Task: Create a due date automation trigger when advanced on, on the wednesday before a card is due add dates without an overdue due date at 11:00 AM.
Action: Mouse moved to (813, 251)
Screenshot: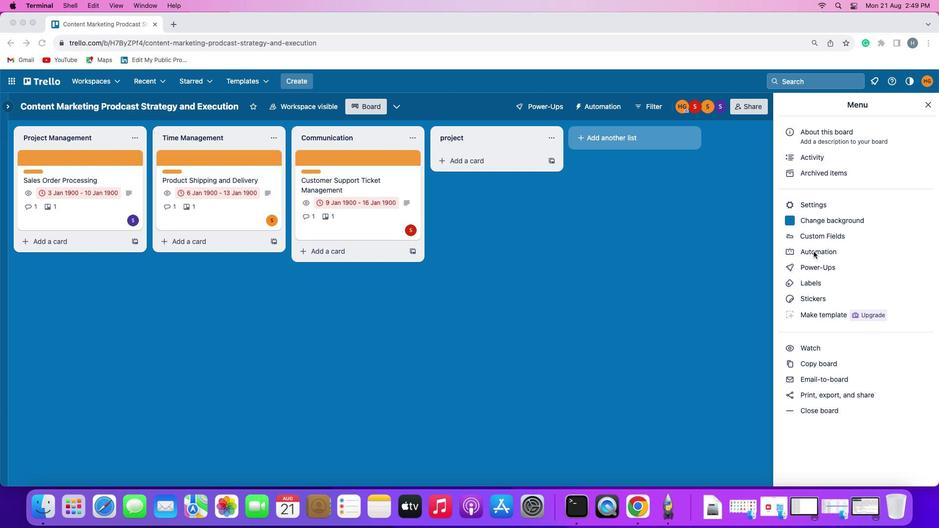 
Action: Mouse pressed left at (813, 251)
Screenshot: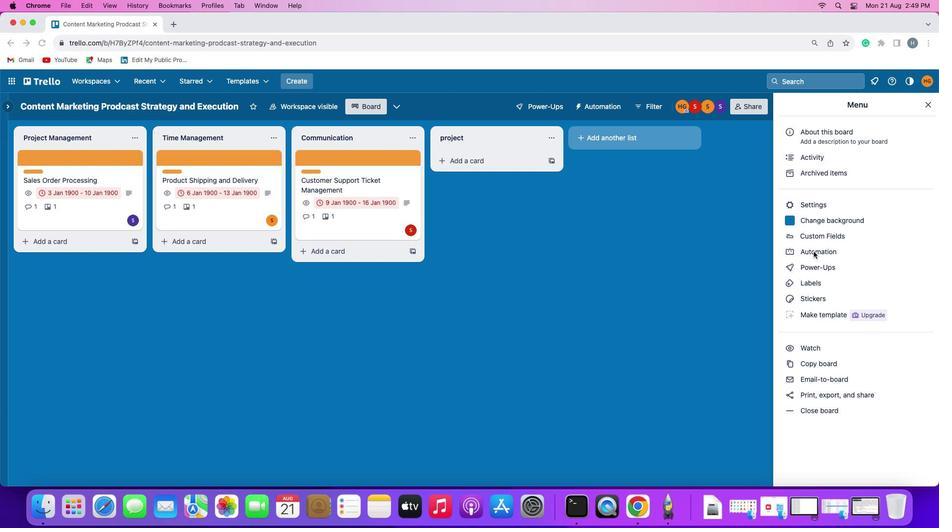 
Action: Mouse pressed left at (813, 251)
Screenshot: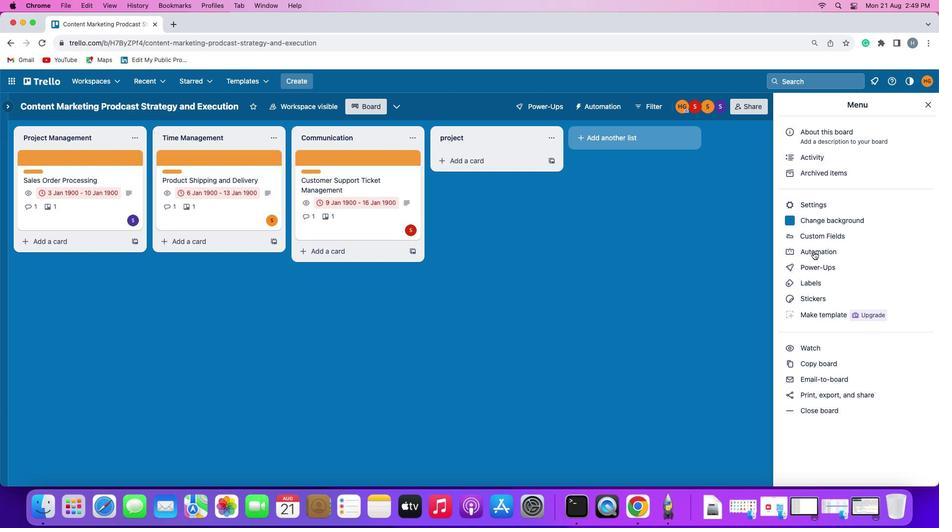
Action: Mouse moved to (59, 230)
Screenshot: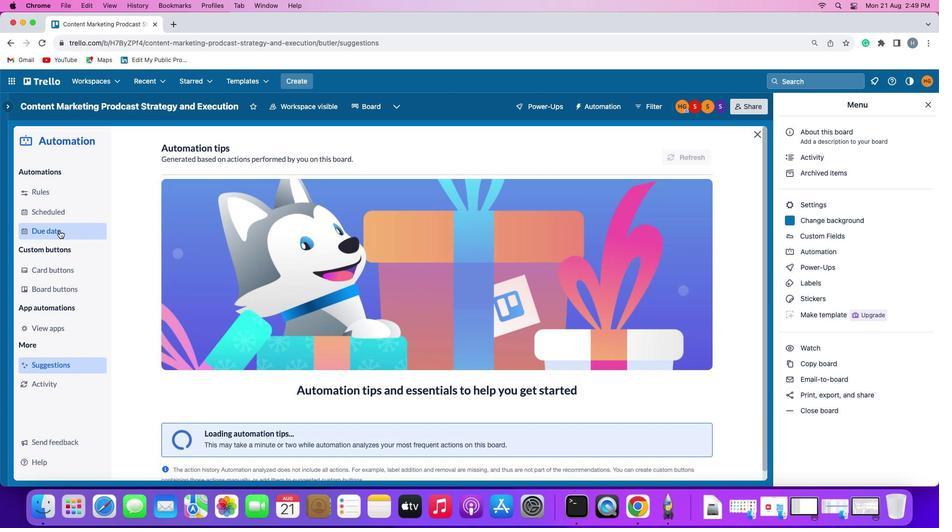 
Action: Mouse pressed left at (59, 230)
Screenshot: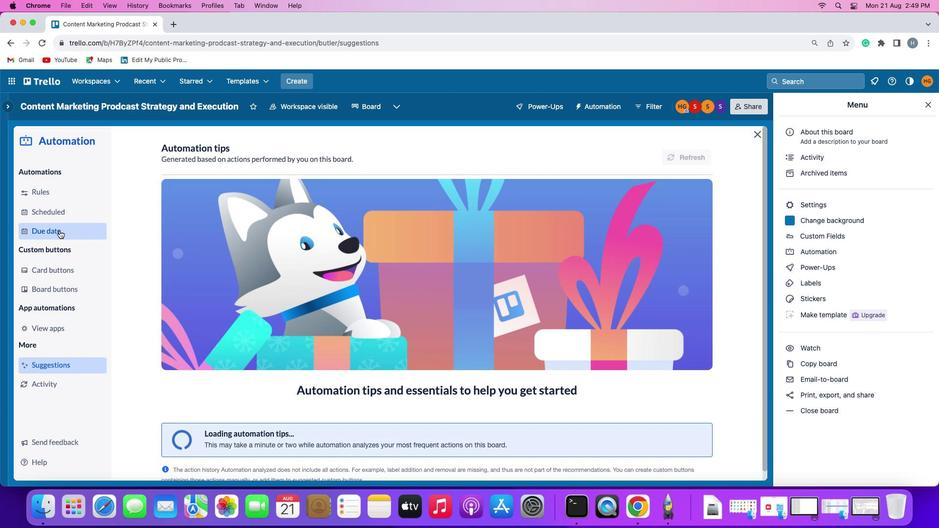 
Action: Mouse moved to (672, 148)
Screenshot: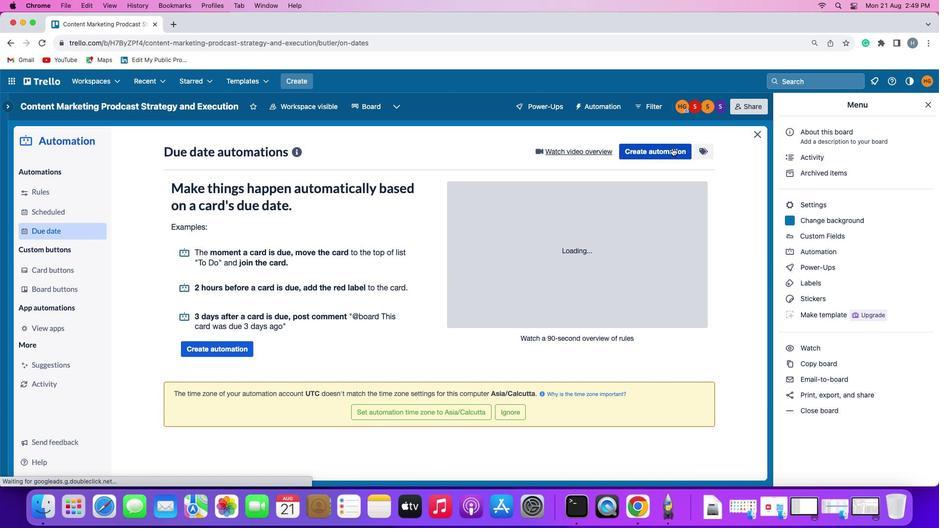 
Action: Mouse pressed left at (672, 148)
Screenshot: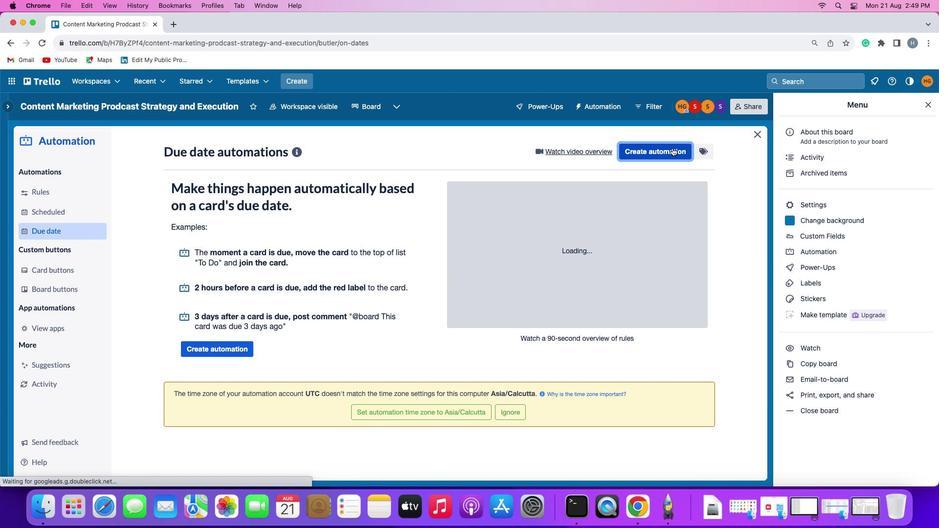 
Action: Mouse moved to (189, 243)
Screenshot: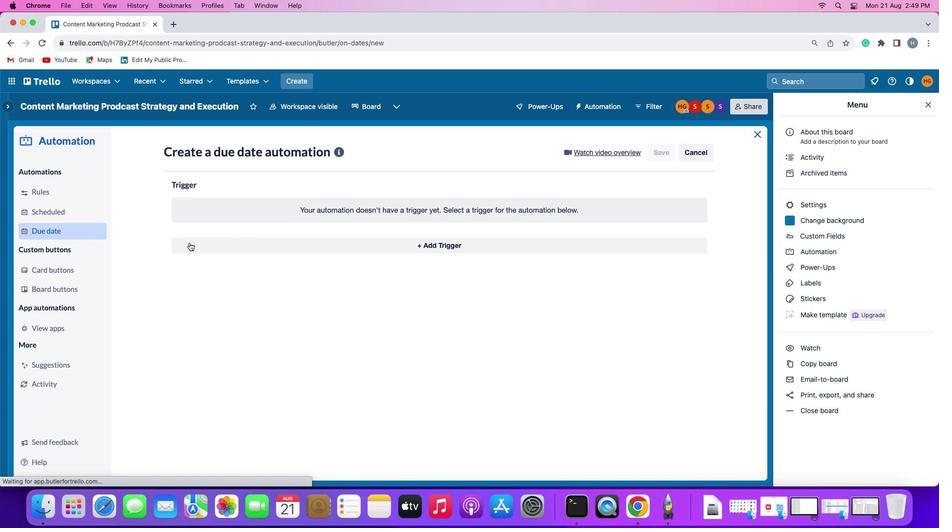 
Action: Mouse pressed left at (189, 243)
Screenshot: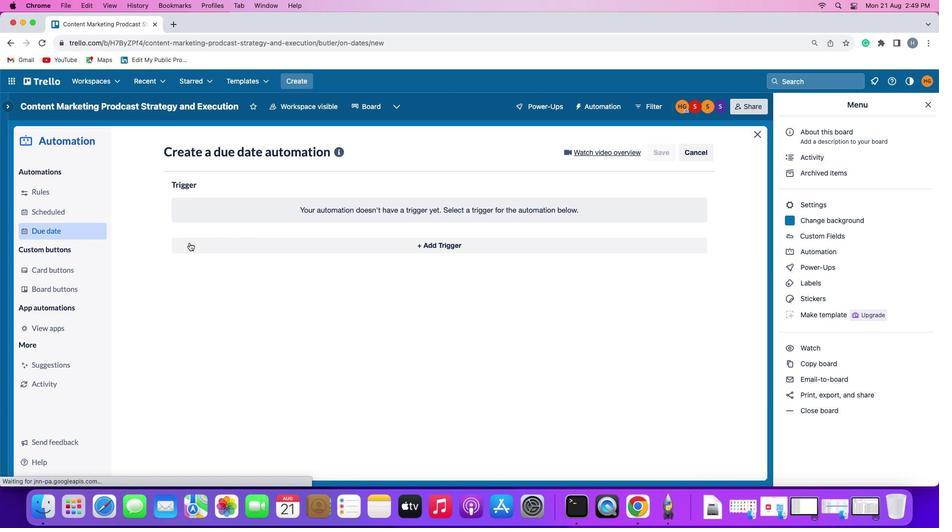 
Action: Mouse moved to (212, 421)
Screenshot: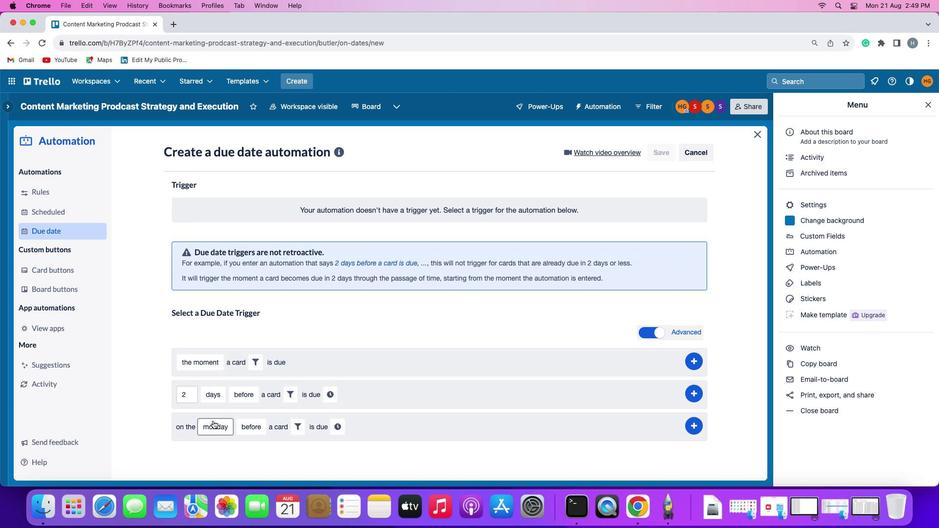 
Action: Mouse pressed left at (212, 421)
Screenshot: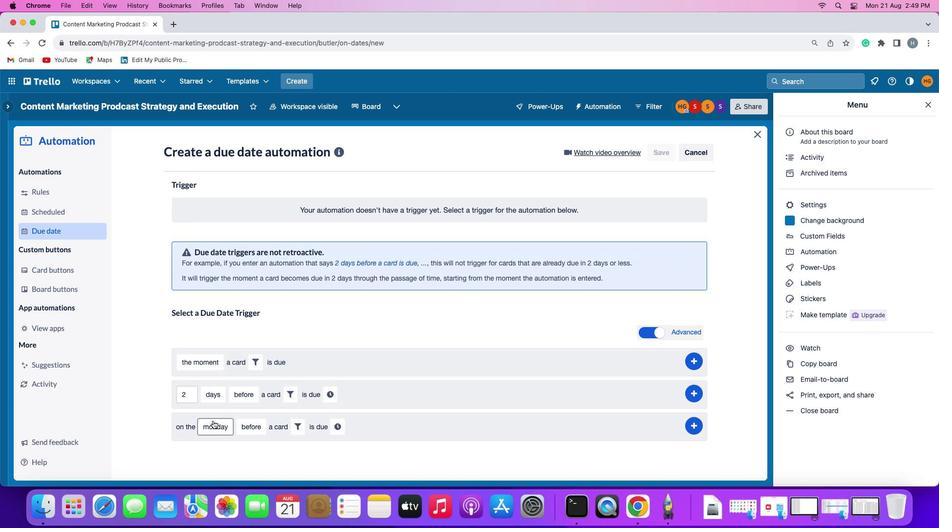 
Action: Mouse moved to (239, 332)
Screenshot: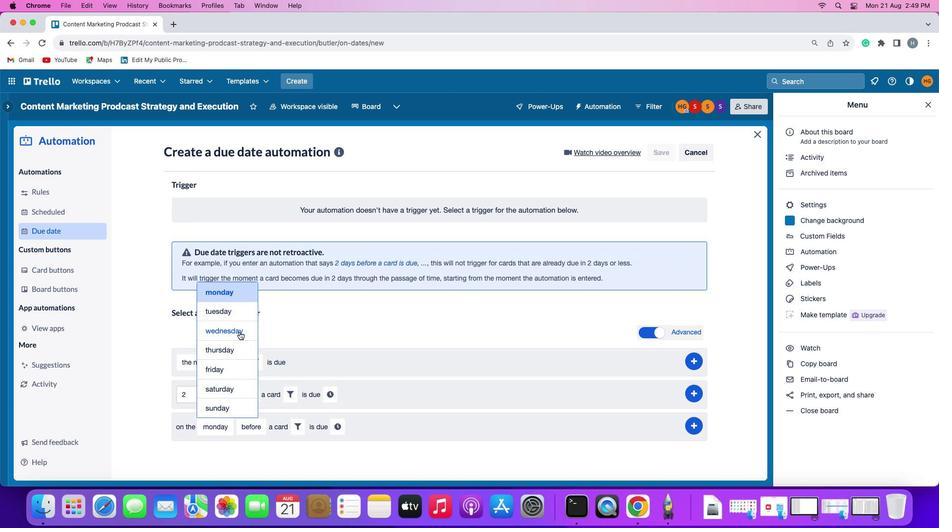 
Action: Mouse pressed left at (239, 332)
Screenshot: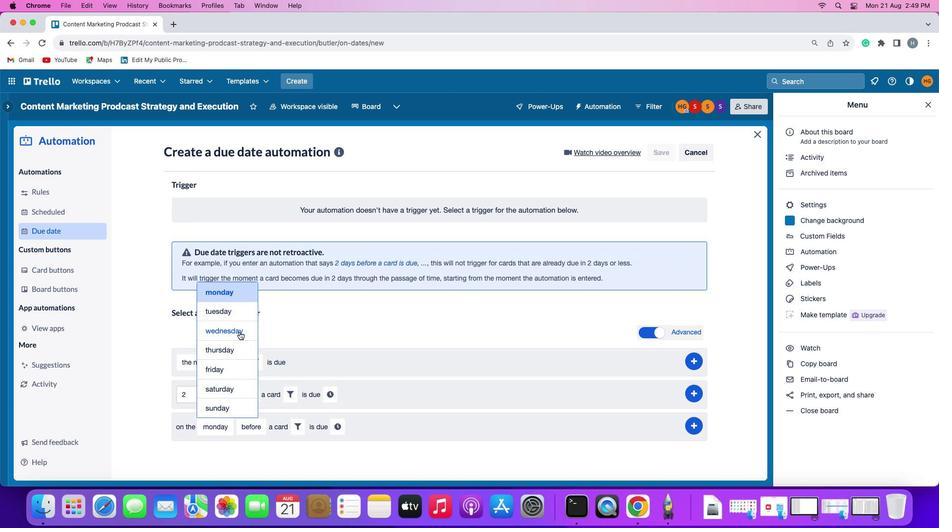 
Action: Mouse moved to (308, 426)
Screenshot: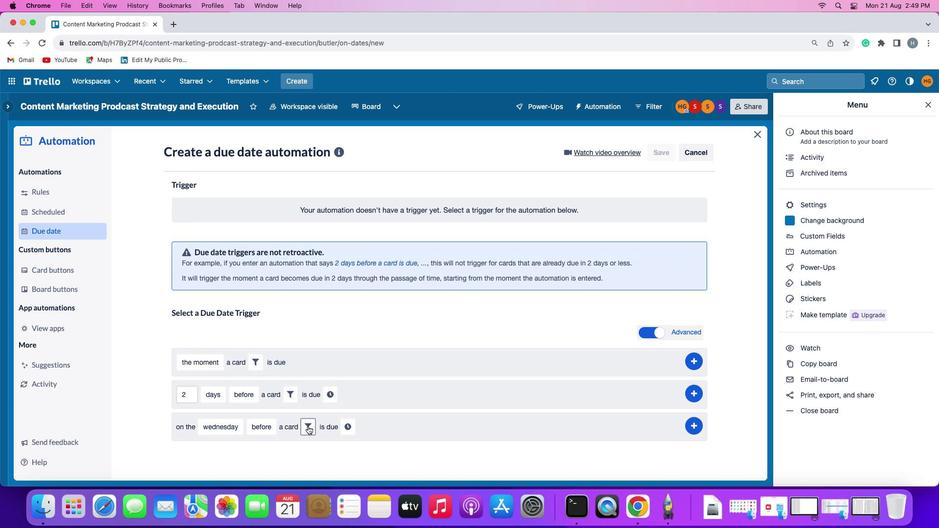 
Action: Mouse pressed left at (308, 426)
Screenshot: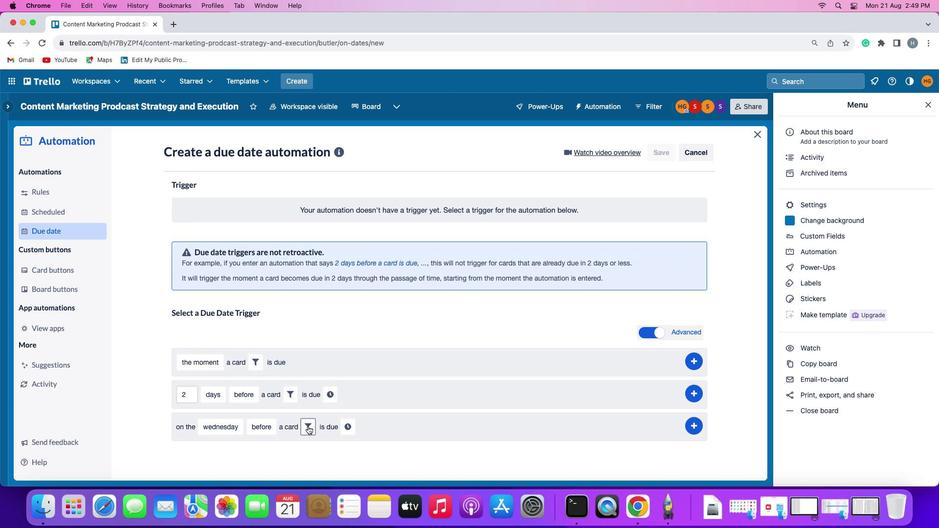 
Action: Mouse moved to (355, 462)
Screenshot: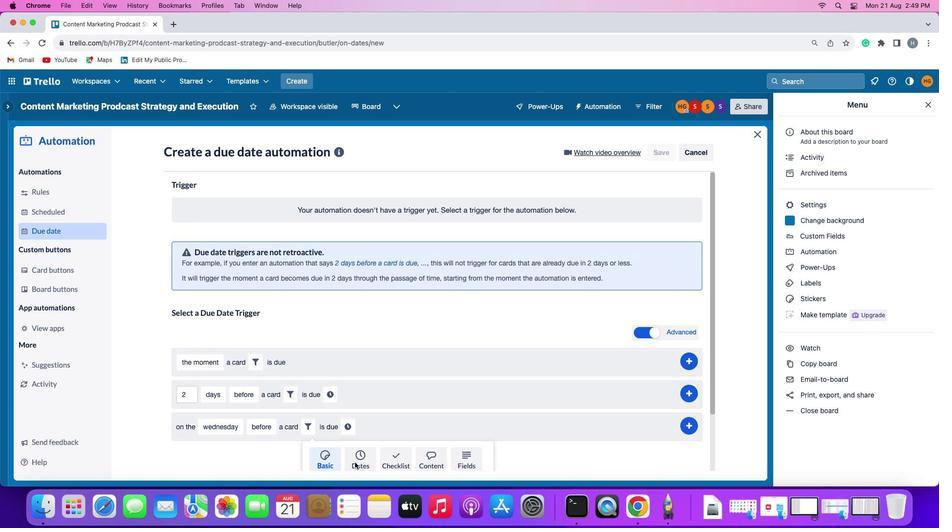 
Action: Mouse pressed left at (355, 462)
Screenshot: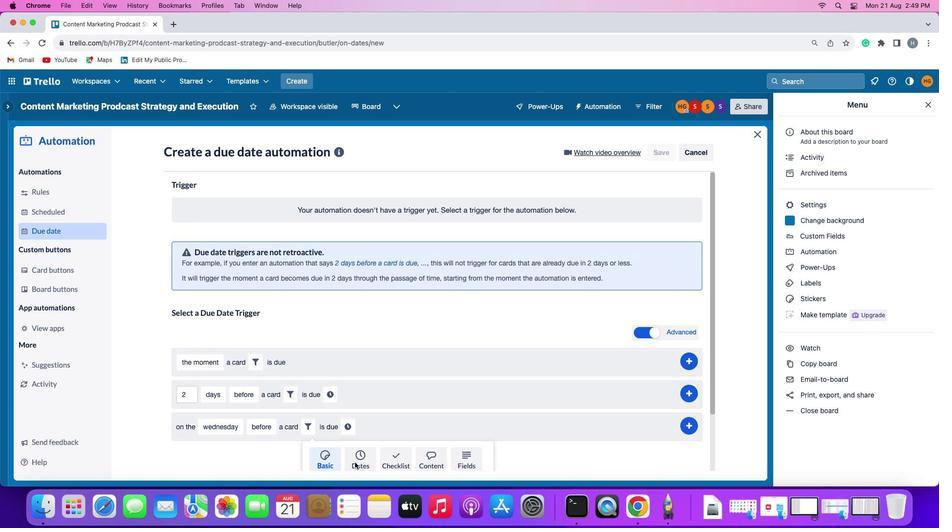
Action: Mouse moved to (279, 453)
Screenshot: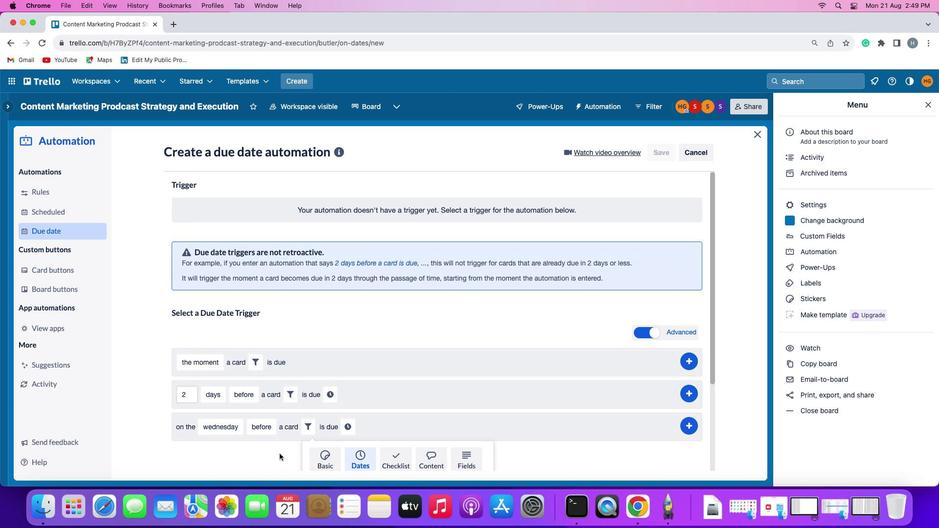 
Action: Mouse scrolled (279, 453) with delta (0, 0)
Screenshot: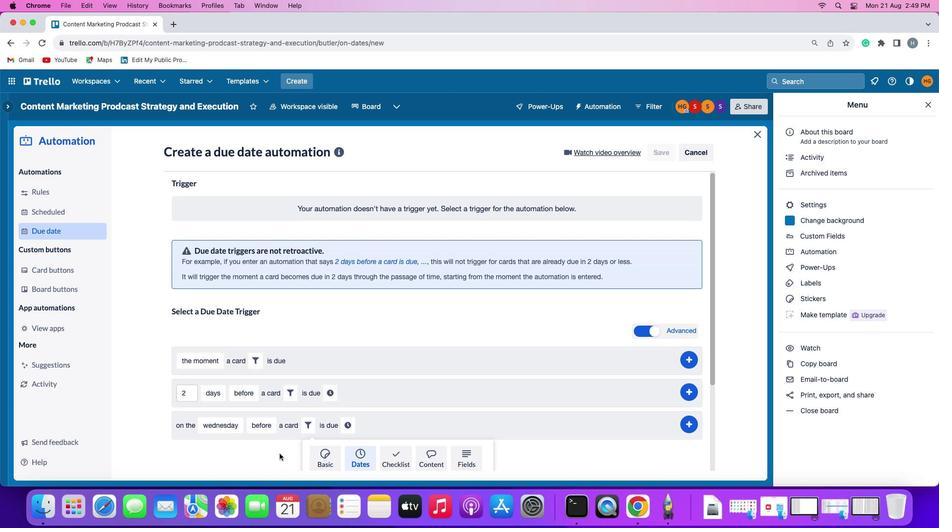 
Action: Mouse scrolled (279, 453) with delta (0, 0)
Screenshot: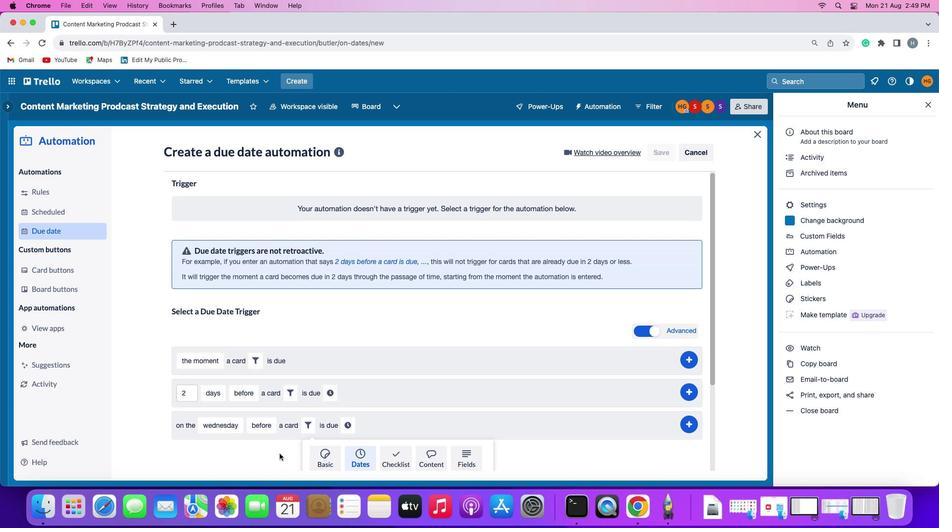
Action: Mouse scrolled (279, 453) with delta (0, -1)
Screenshot: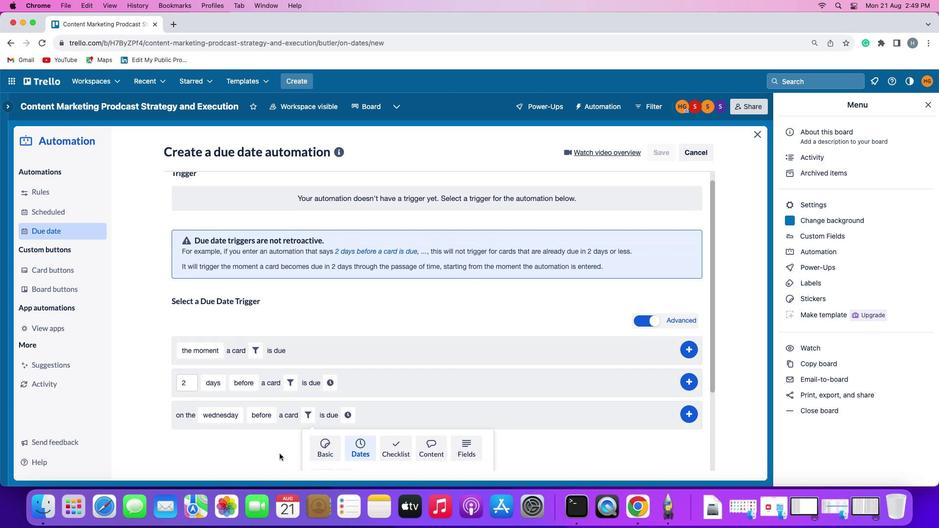 
Action: Mouse scrolled (279, 453) with delta (0, -2)
Screenshot: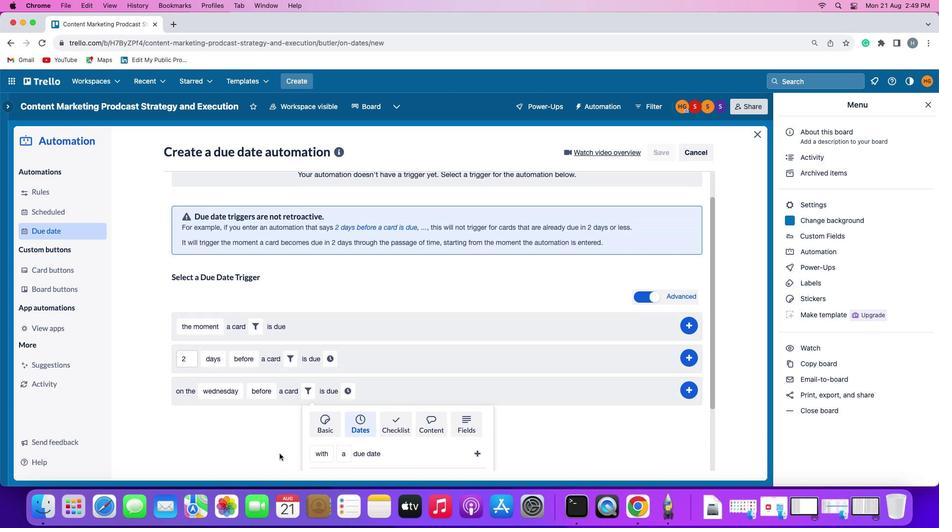 
Action: Mouse moved to (313, 367)
Screenshot: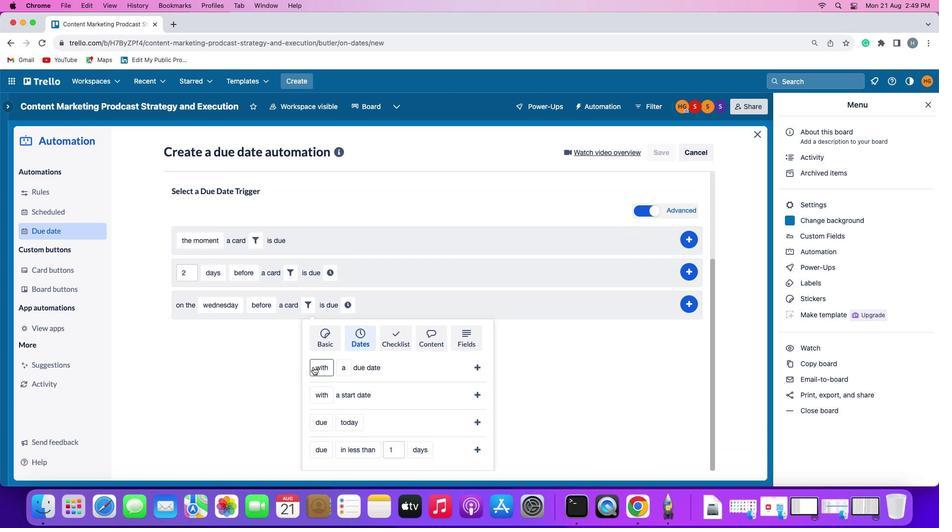 
Action: Mouse pressed left at (313, 367)
Screenshot: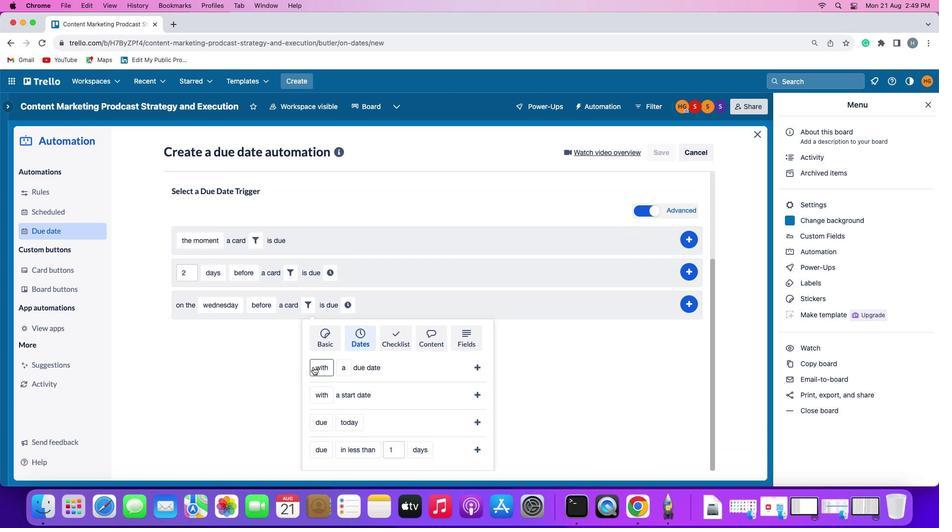 
Action: Mouse moved to (329, 408)
Screenshot: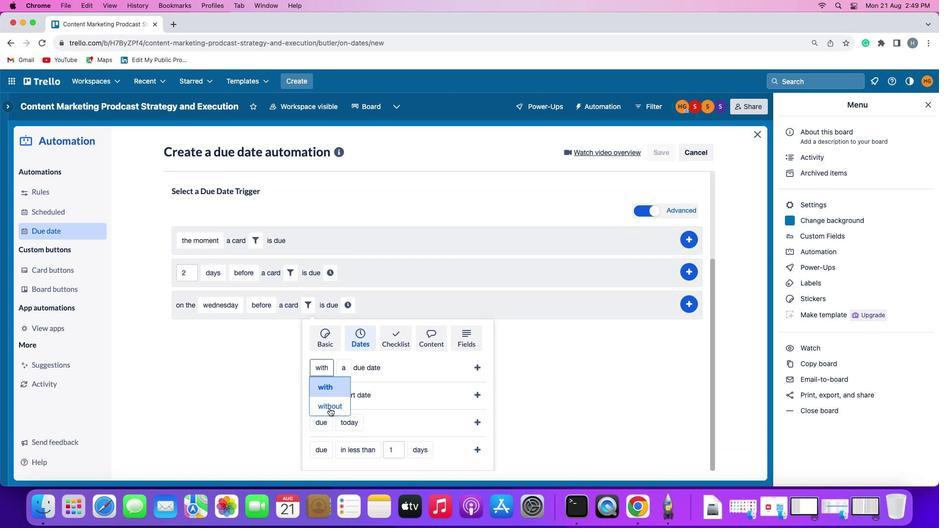 
Action: Mouse pressed left at (329, 408)
Screenshot: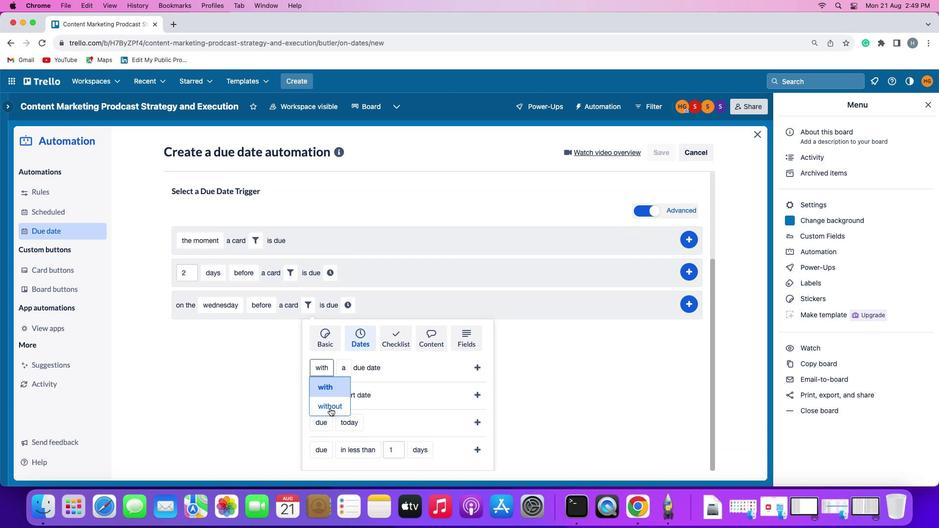 
Action: Mouse moved to (345, 367)
Screenshot: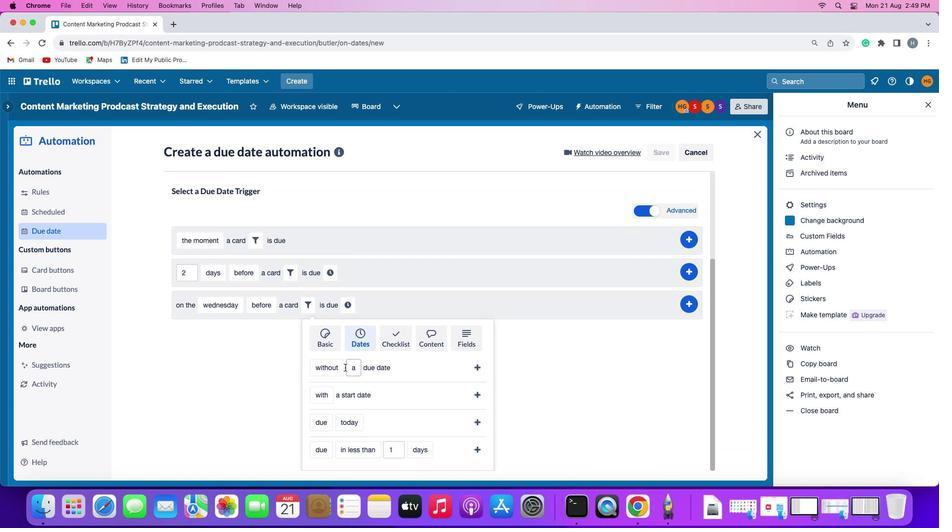 
Action: Mouse pressed left at (345, 367)
Screenshot: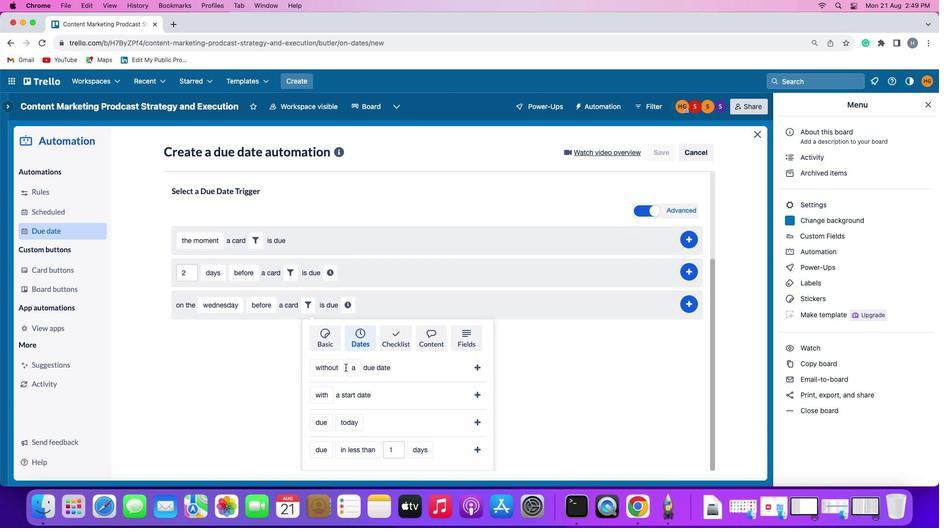 
Action: Mouse moved to (355, 370)
Screenshot: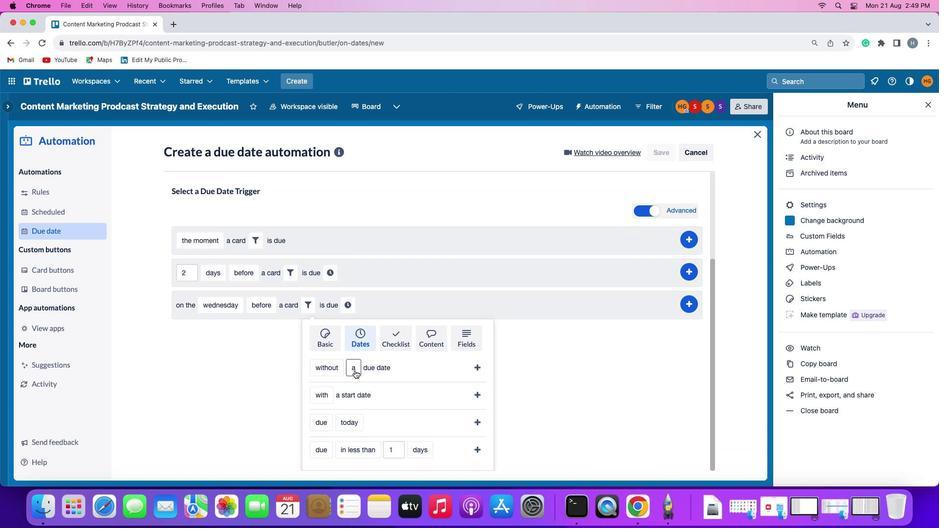 
Action: Mouse pressed left at (355, 370)
Screenshot: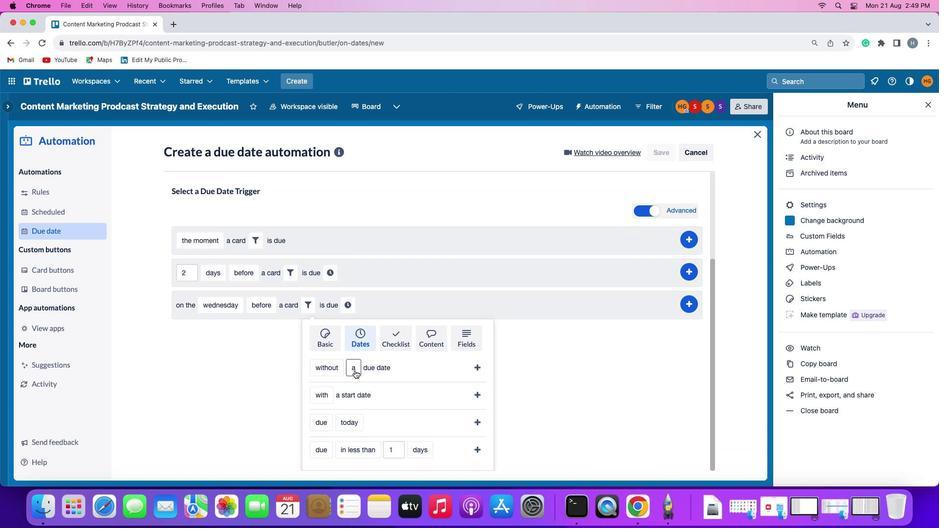 
Action: Mouse moved to (368, 436)
Screenshot: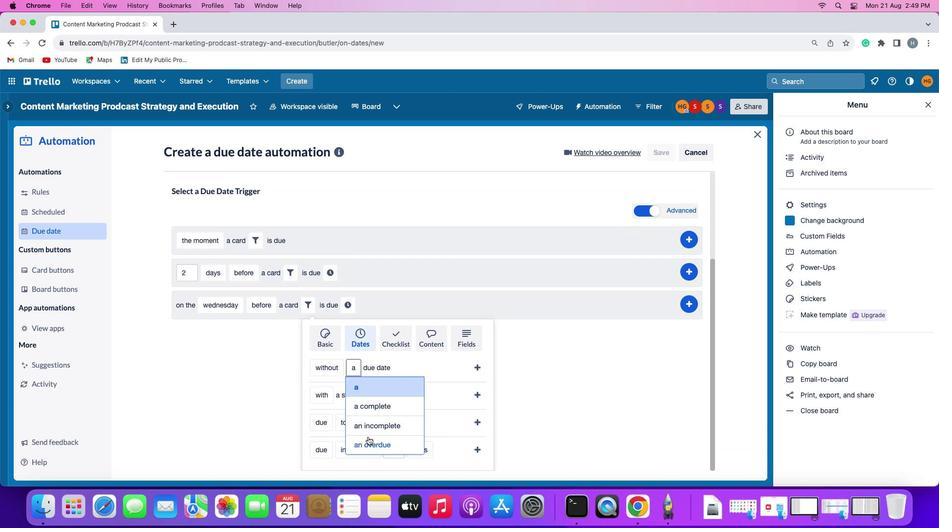 
Action: Mouse pressed left at (368, 436)
Screenshot: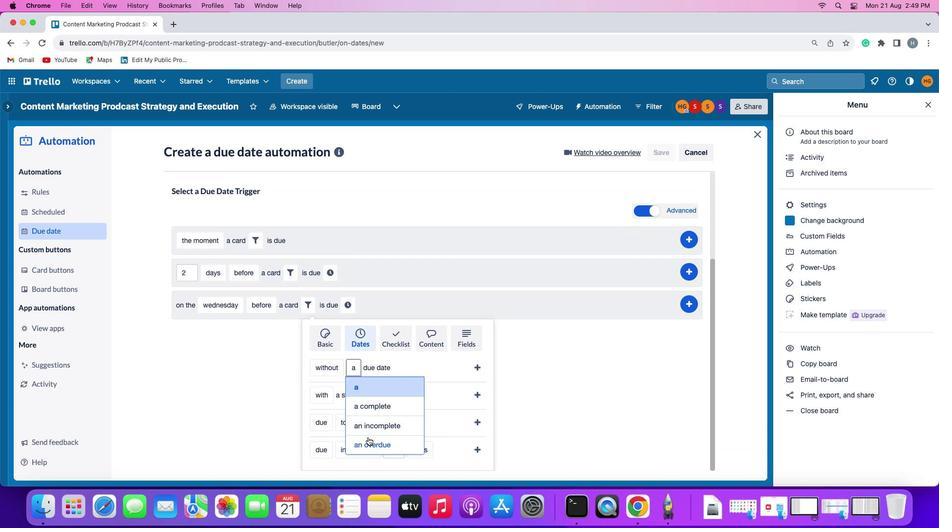 
Action: Mouse moved to (477, 367)
Screenshot: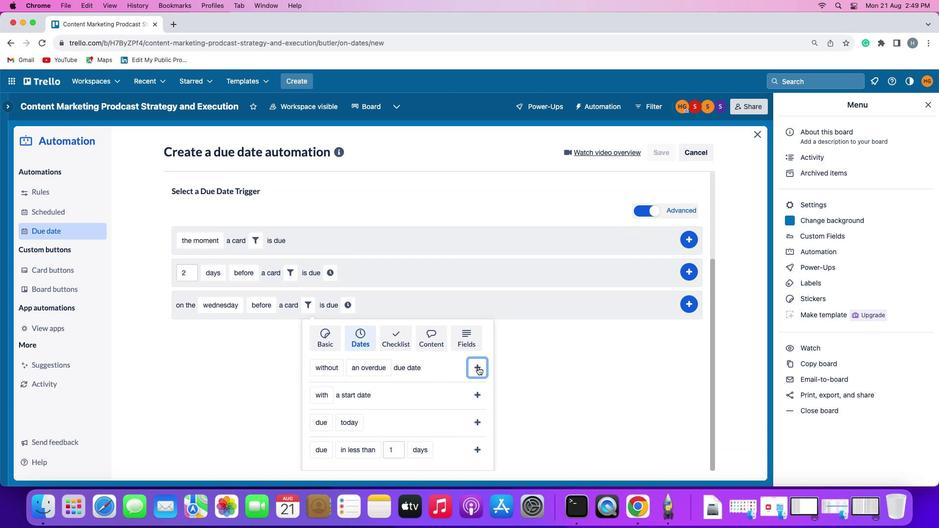 
Action: Mouse pressed left at (477, 367)
Screenshot: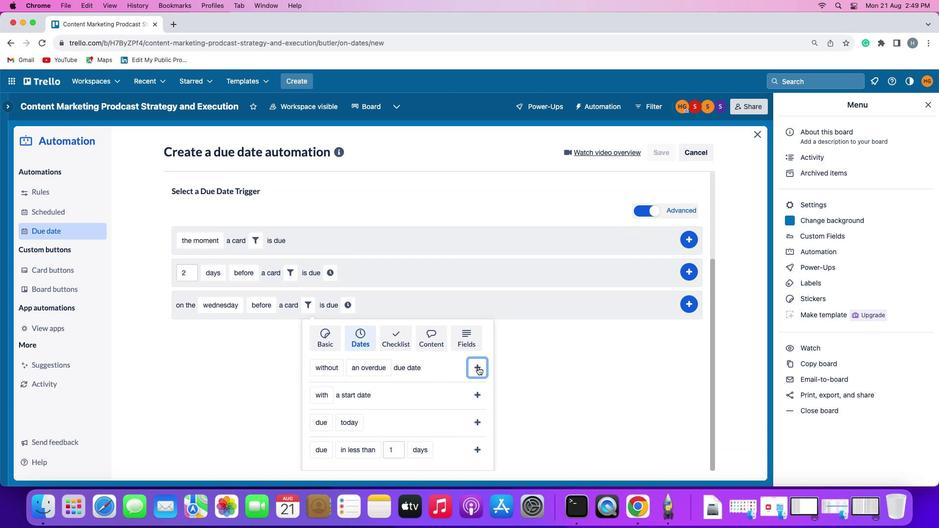 
Action: Mouse moved to (456, 433)
Screenshot: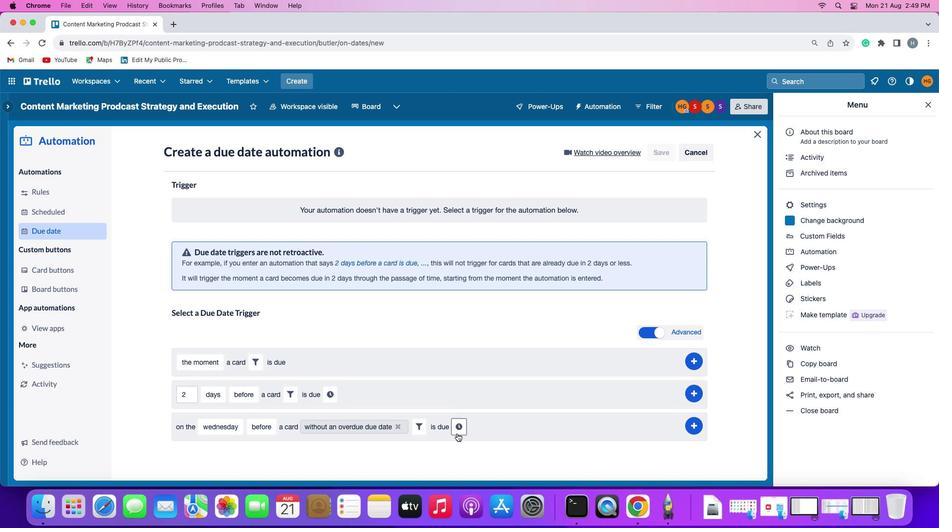 
Action: Mouse pressed left at (456, 433)
Screenshot: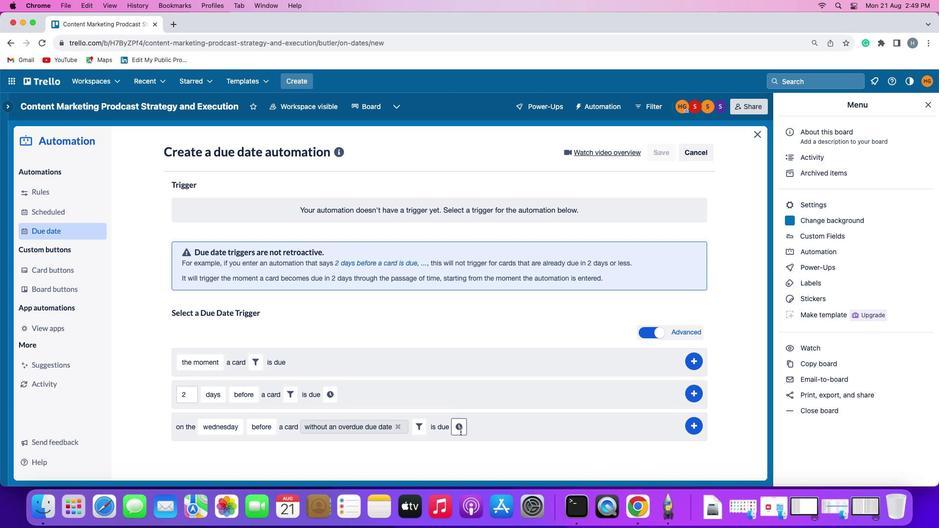 
Action: Mouse moved to (476, 430)
Screenshot: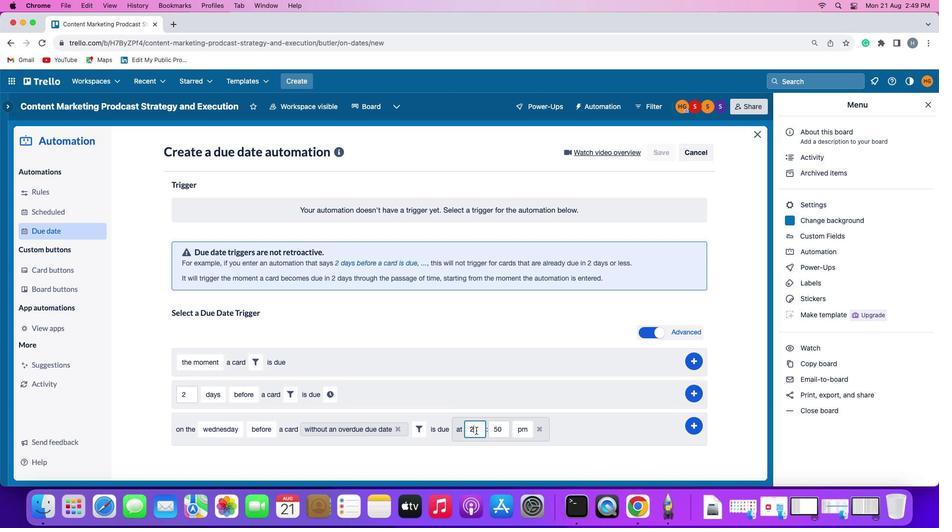 
Action: Mouse pressed left at (476, 430)
Screenshot: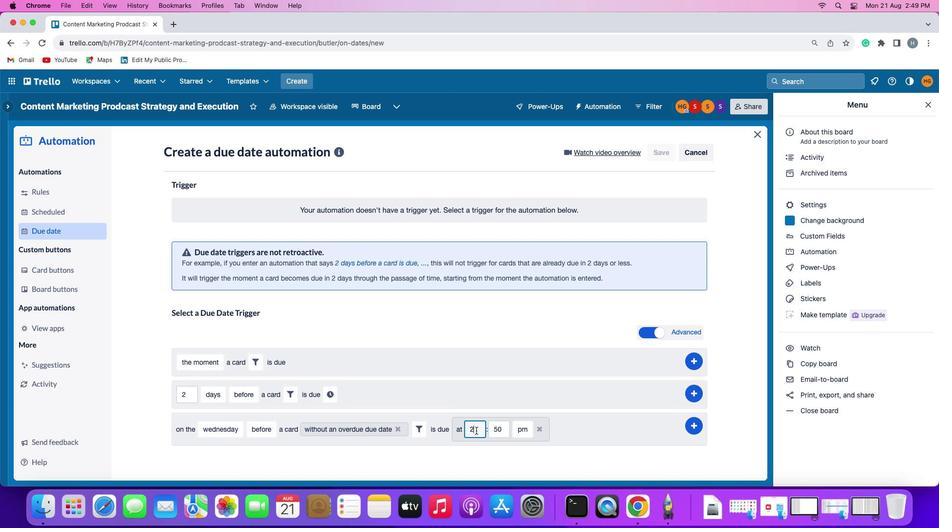
Action: Mouse moved to (483, 430)
Screenshot: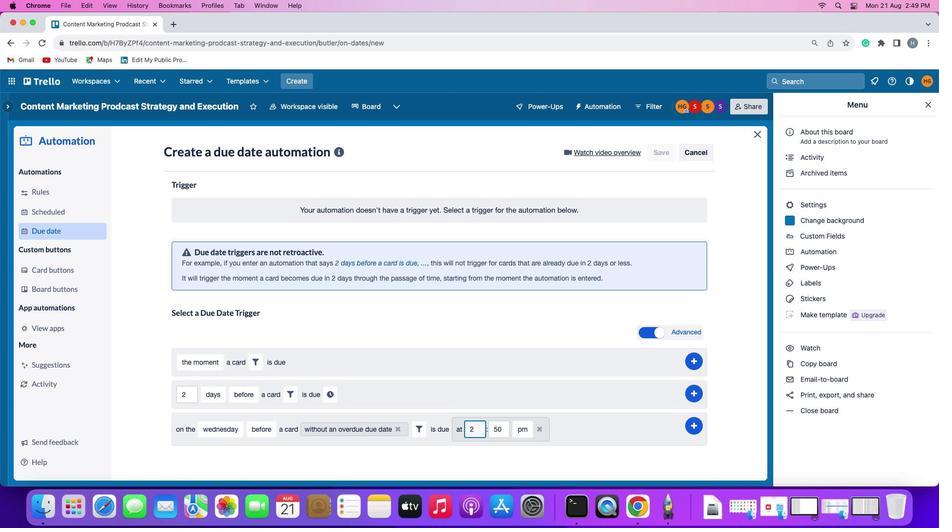 
Action: Key pressed Key.backspace'1''1'
Screenshot: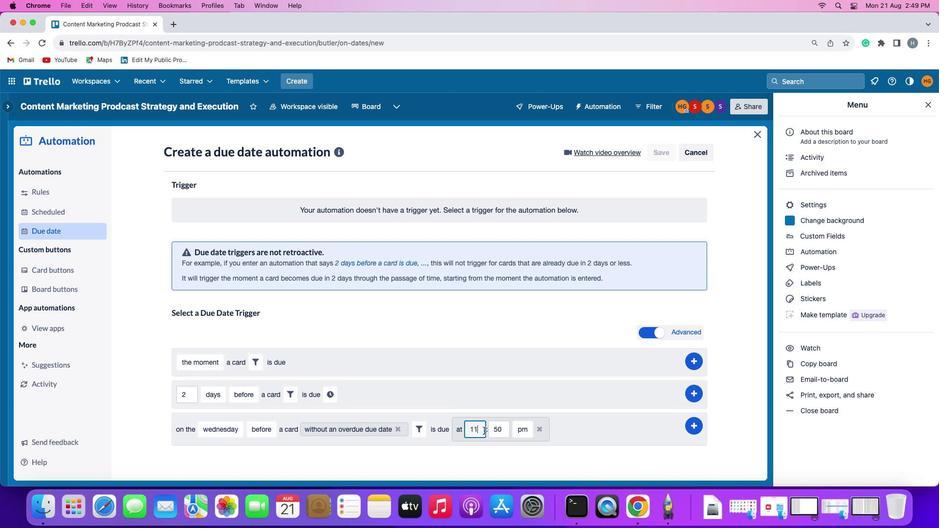 
Action: Mouse moved to (510, 429)
Screenshot: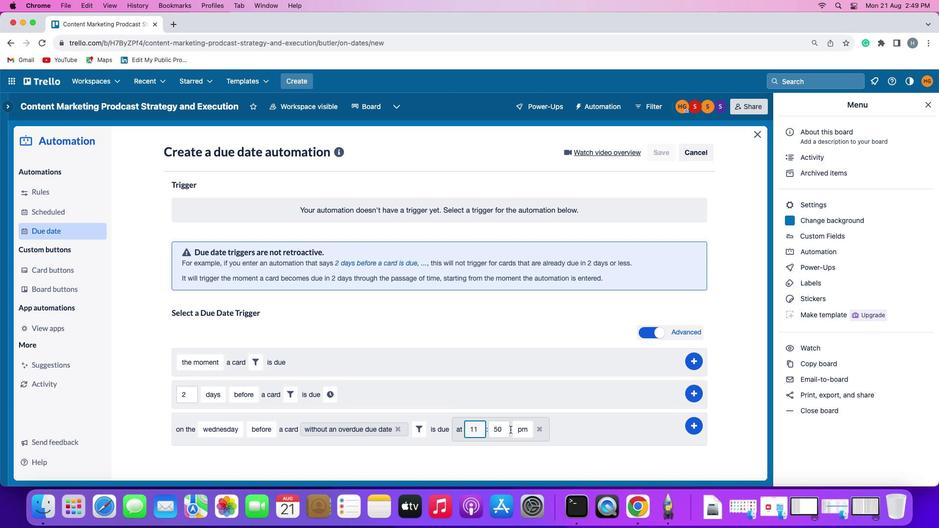 
Action: Mouse pressed left at (510, 429)
Screenshot: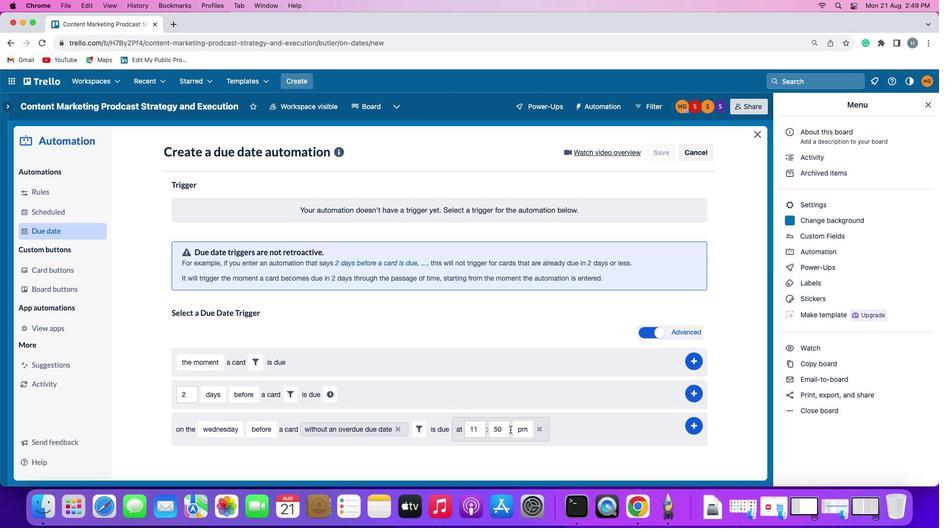 
Action: Key pressed Key.backspaceKey.backspace
Screenshot: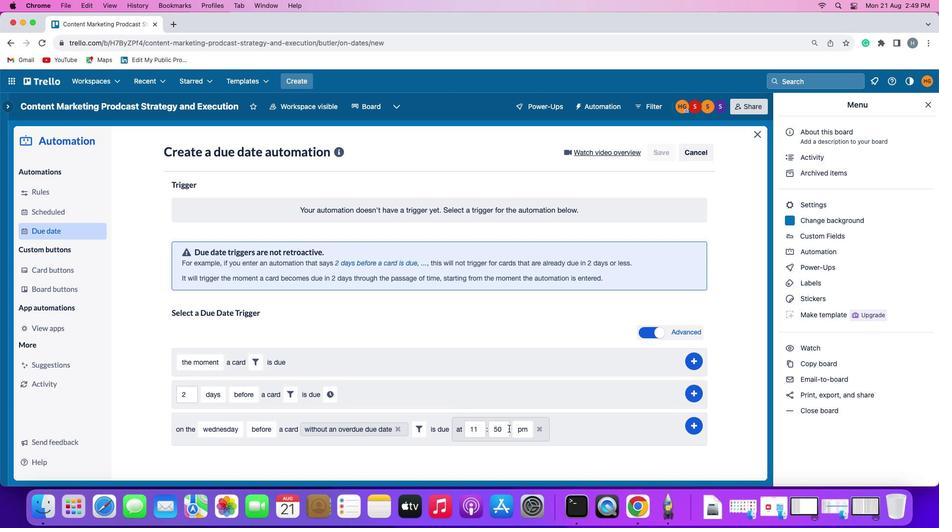 
Action: Mouse moved to (508, 428)
Screenshot: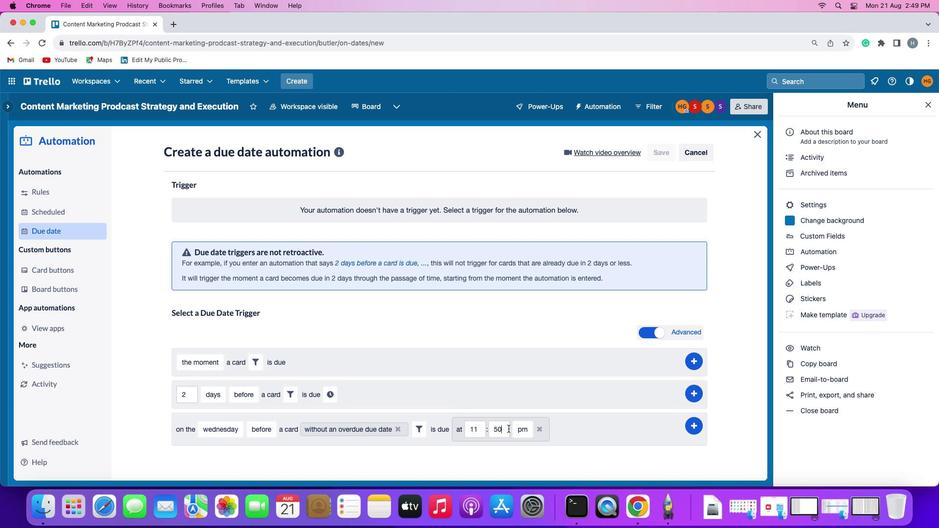 
Action: Mouse pressed left at (508, 428)
Screenshot: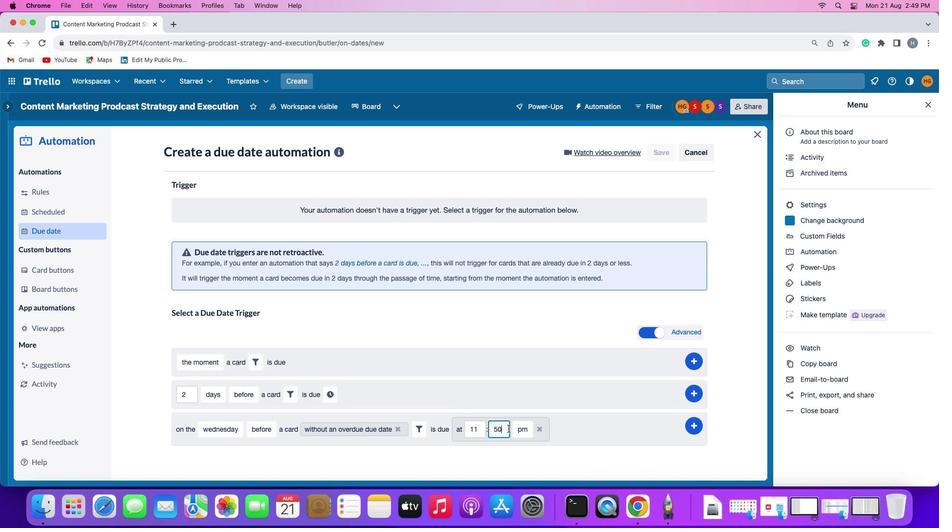 
Action: Key pressed Key.backspaceKey.backspace
Screenshot: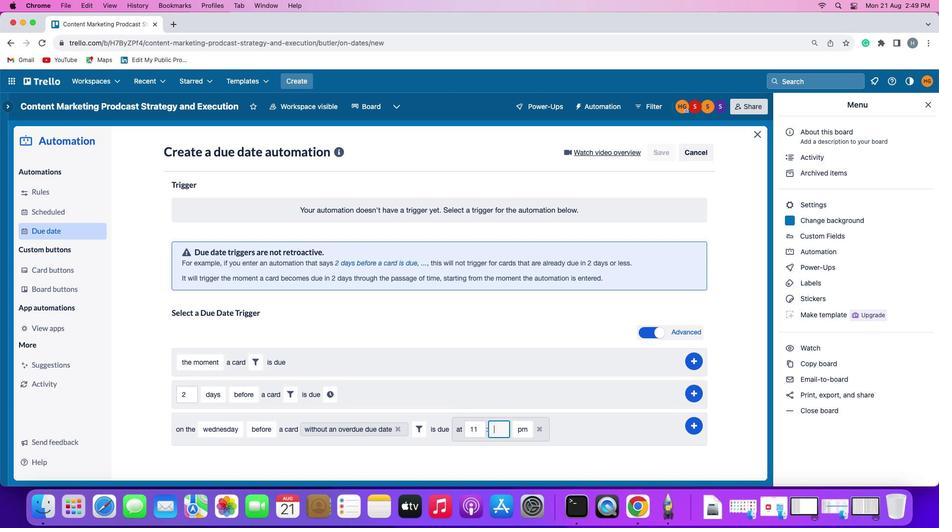 
Action: Mouse moved to (508, 428)
Screenshot: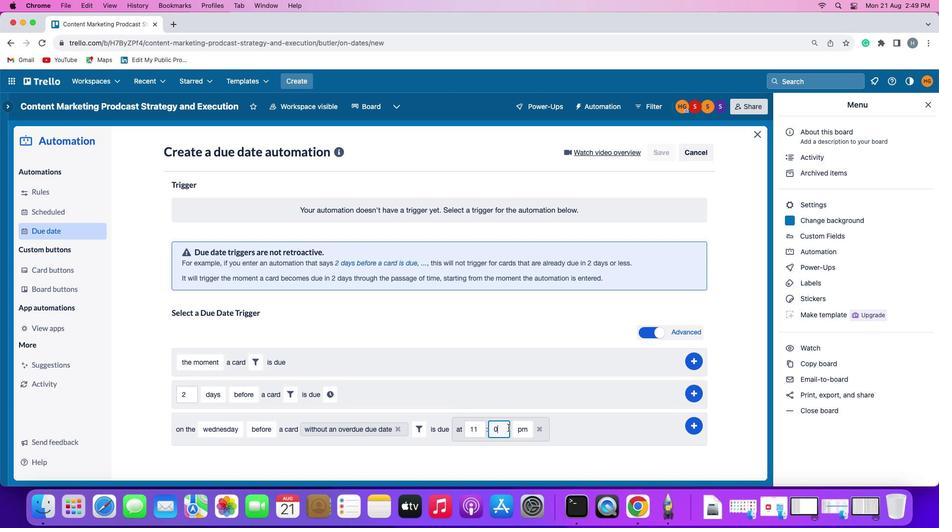 
Action: Key pressed '0'
Screenshot: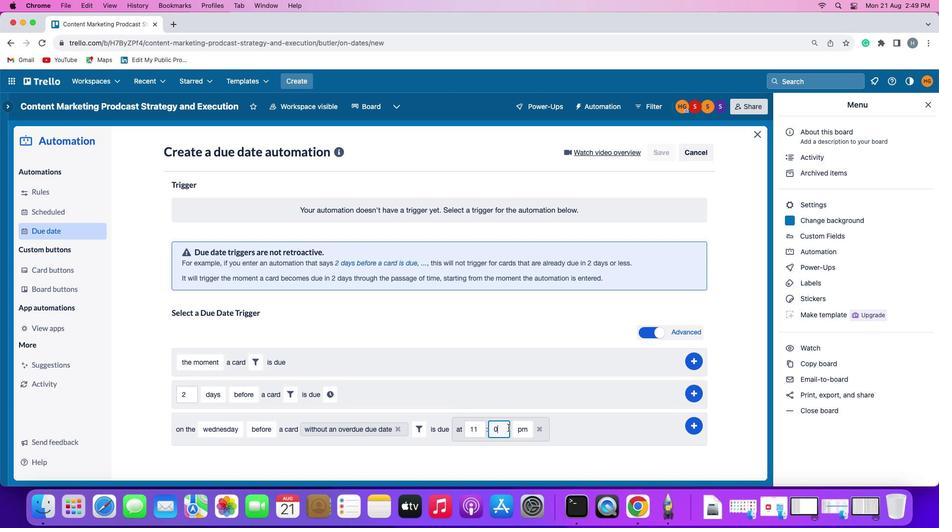 
Action: Mouse moved to (508, 427)
Screenshot: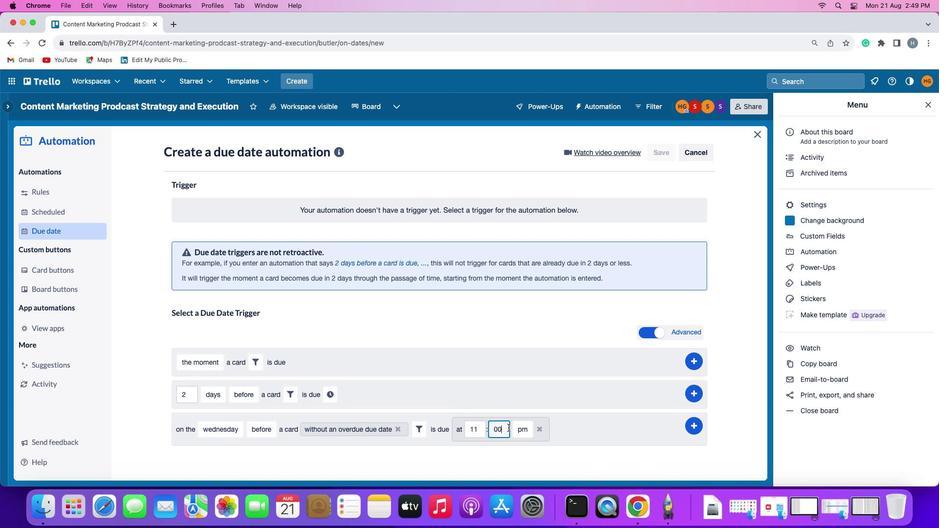 
Action: Key pressed '0'
Screenshot: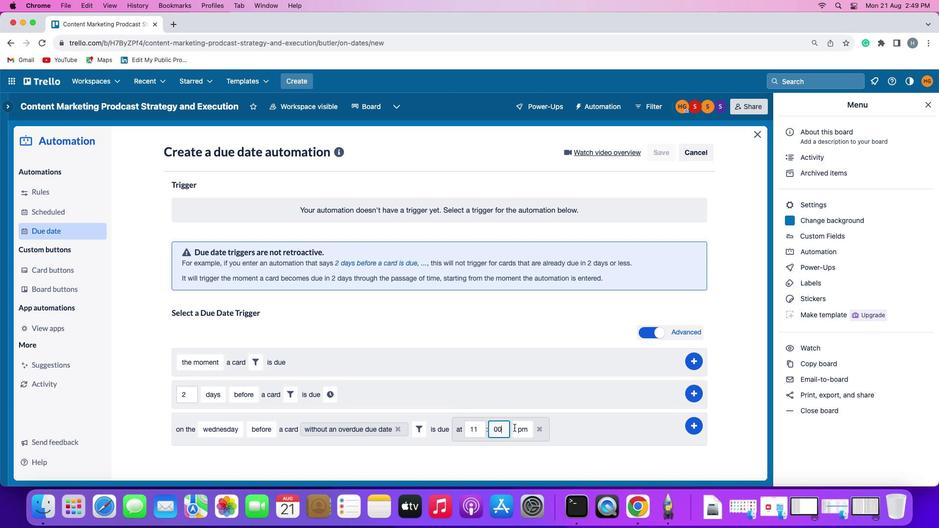 
Action: Mouse moved to (522, 427)
Screenshot: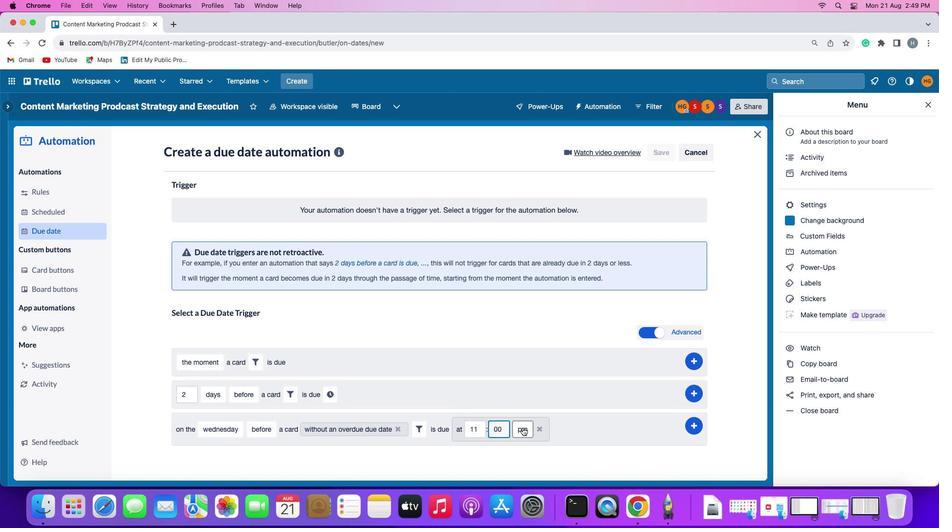 
Action: Mouse pressed left at (522, 427)
Screenshot: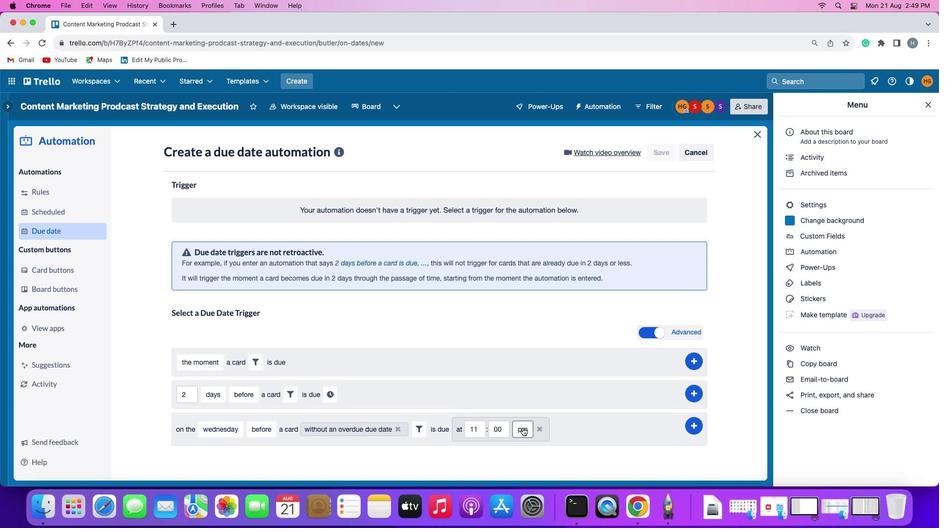 
Action: Mouse moved to (522, 440)
Screenshot: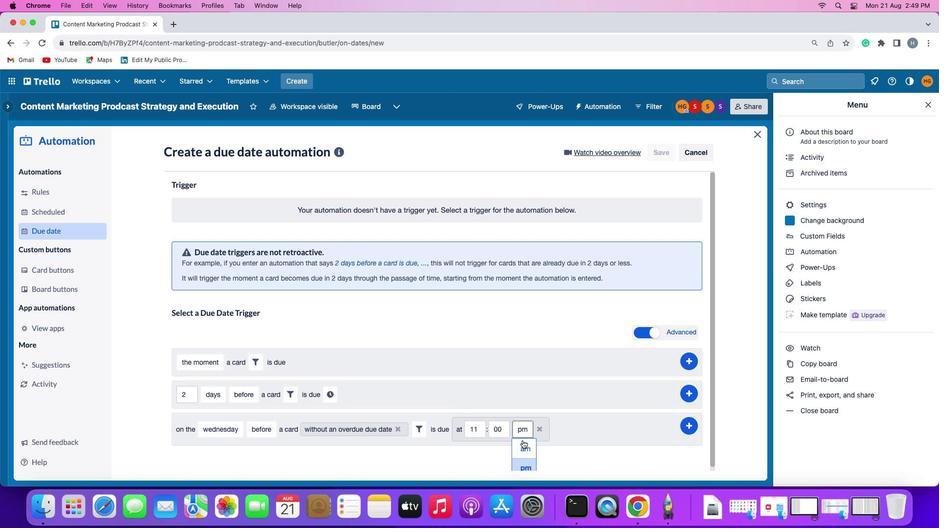 
Action: Mouse pressed left at (522, 440)
Screenshot: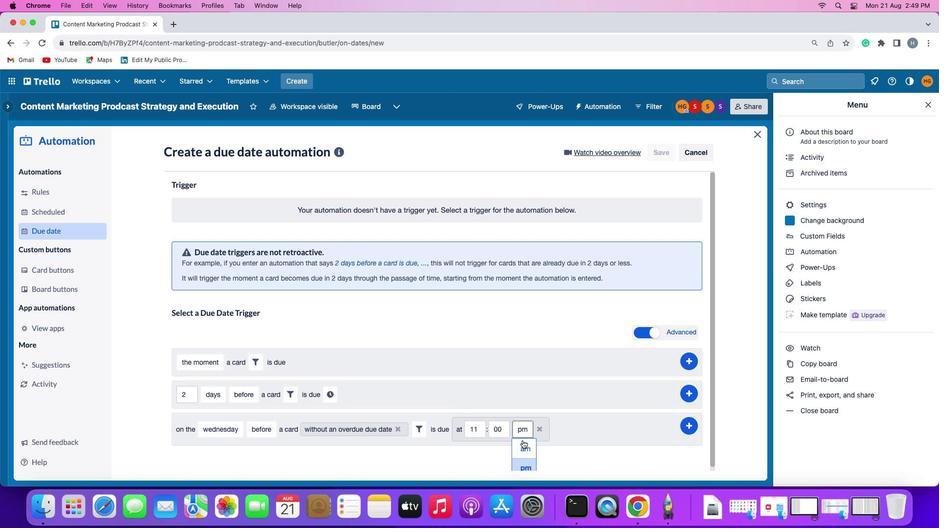 
Action: Mouse moved to (690, 425)
Screenshot: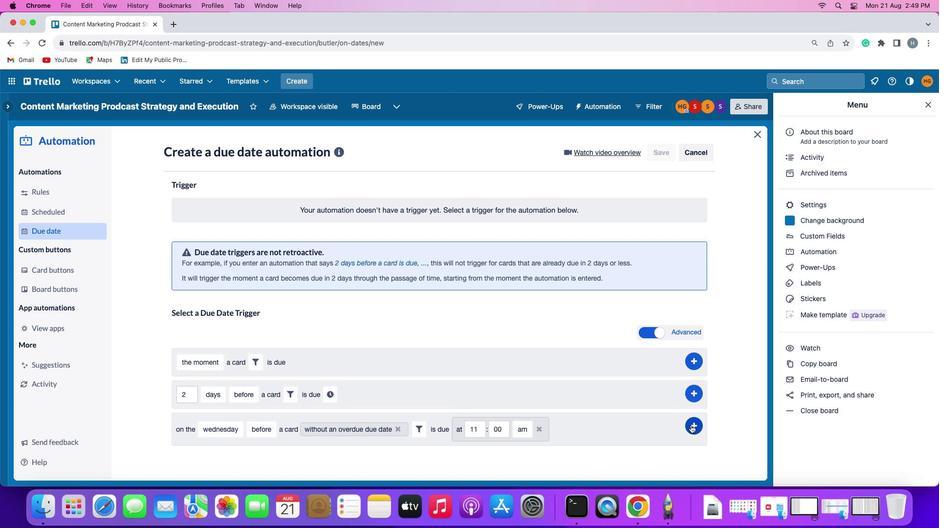 
Action: Mouse pressed left at (690, 425)
Screenshot: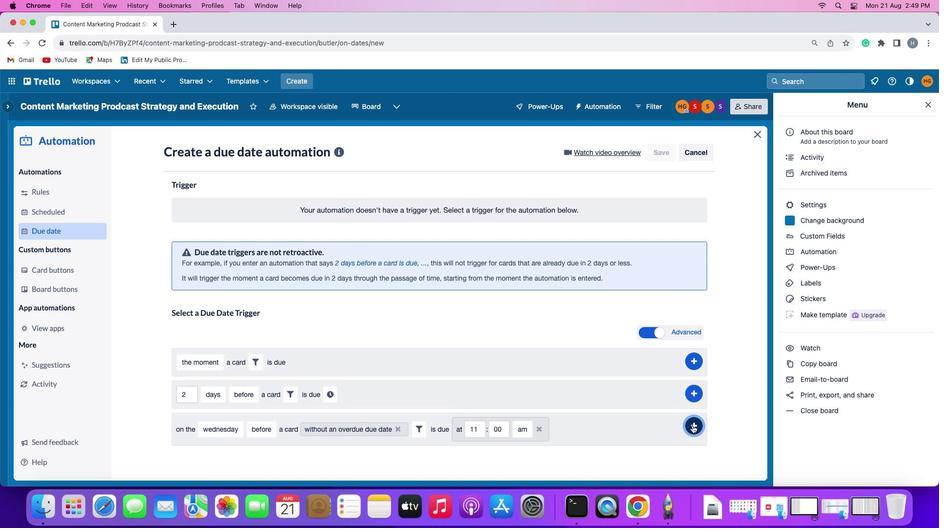 
Action: Mouse moved to (733, 347)
Screenshot: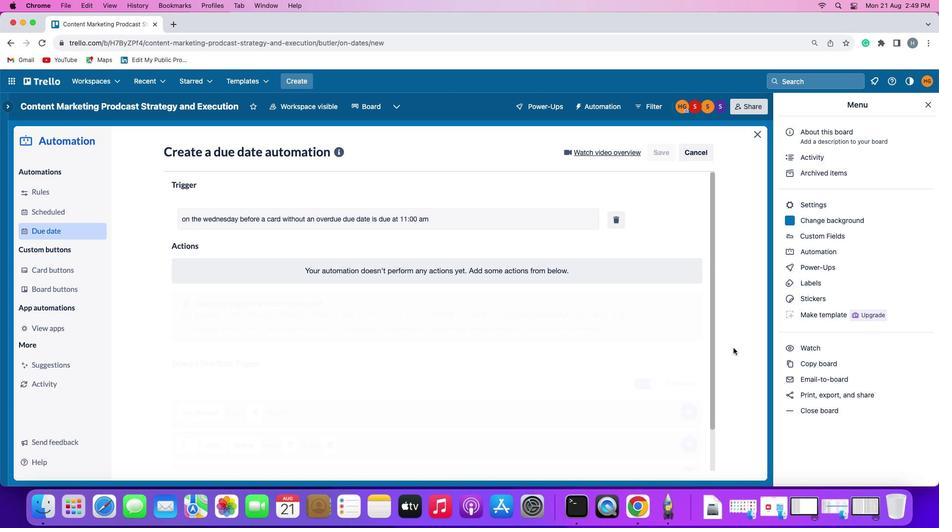 
